 Task: Create in the project BrightWorks in Backlog an issue 'Develop a new feature to allow for predictive analytics and forecasting', assign it to team member softage.4@softage.net and change the status to IN PROGRESS. Create in the project BrightWorks in Backlog an issue 'Implement a new feature to allow for sentiment analysis of user feedback', assign it to team member softage.1@softage.net and change the status to IN PROGRESS
Action: Mouse moved to (172, 52)
Screenshot: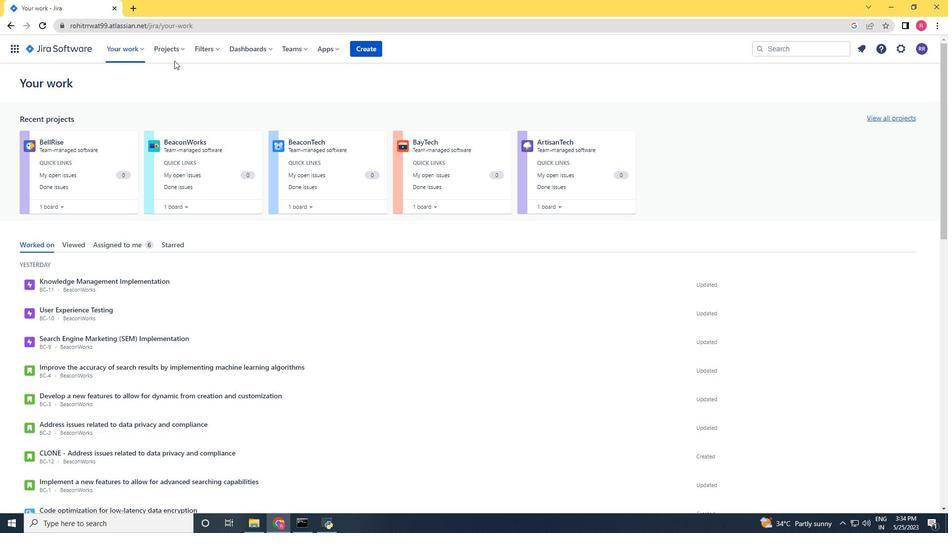 
Action: Mouse pressed left at (172, 52)
Screenshot: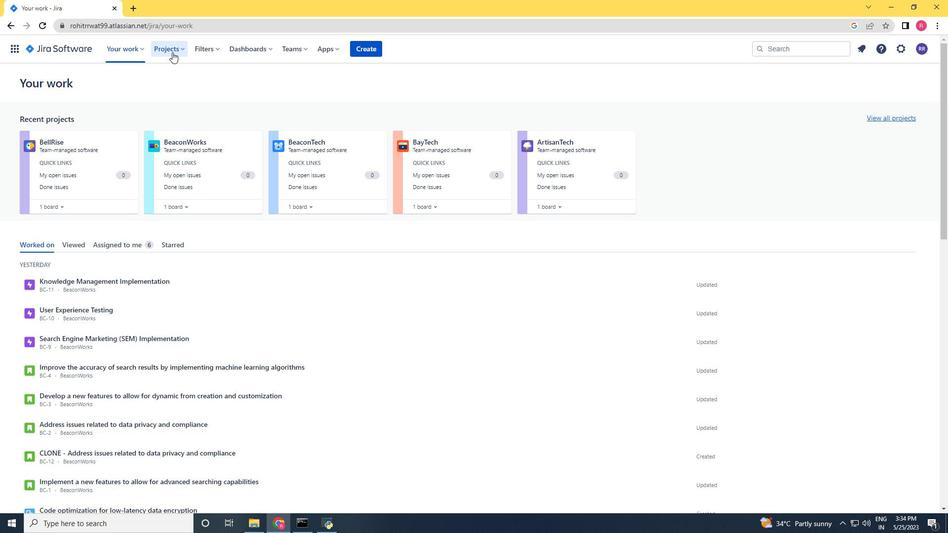 
Action: Mouse moved to (220, 87)
Screenshot: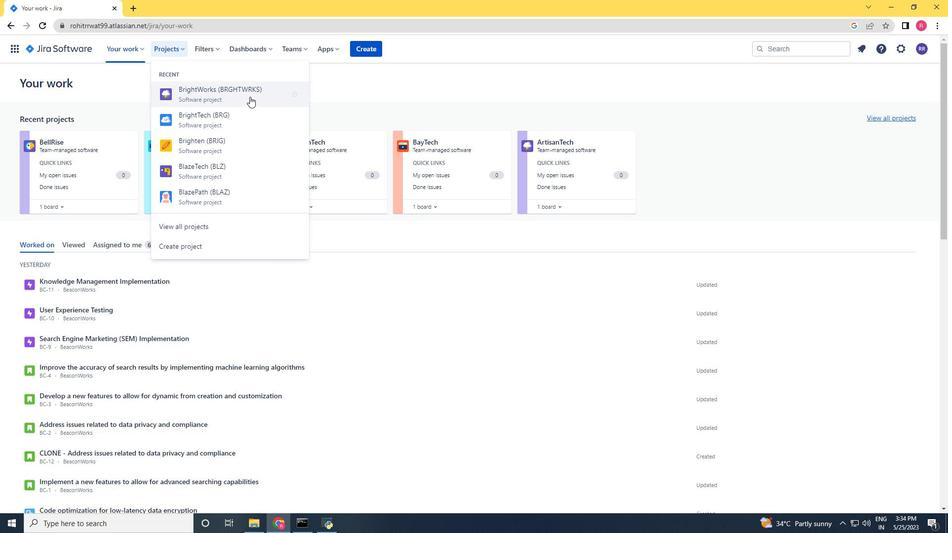 
Action: Mouse pressed left at (220, 87)
Screenshot: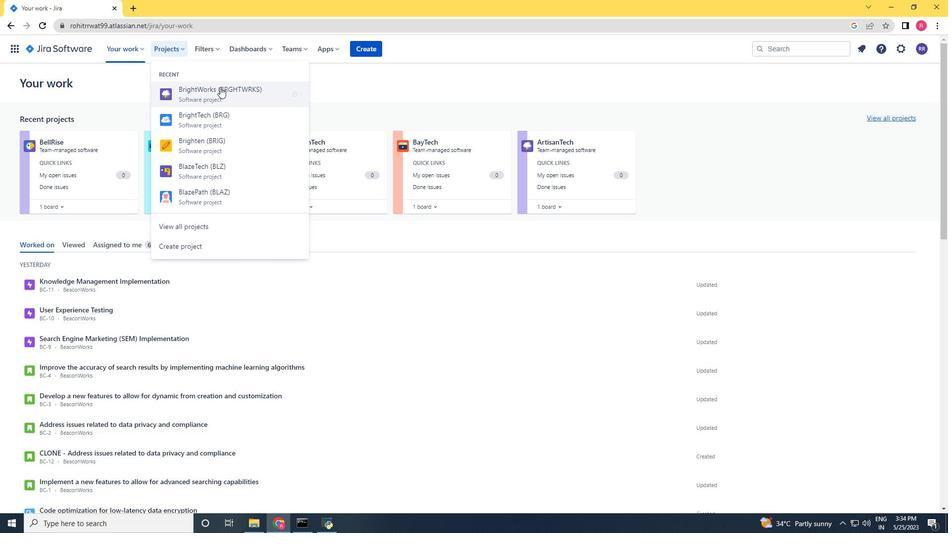 
Action: Mouse moved to (37, 145)
Screenshot: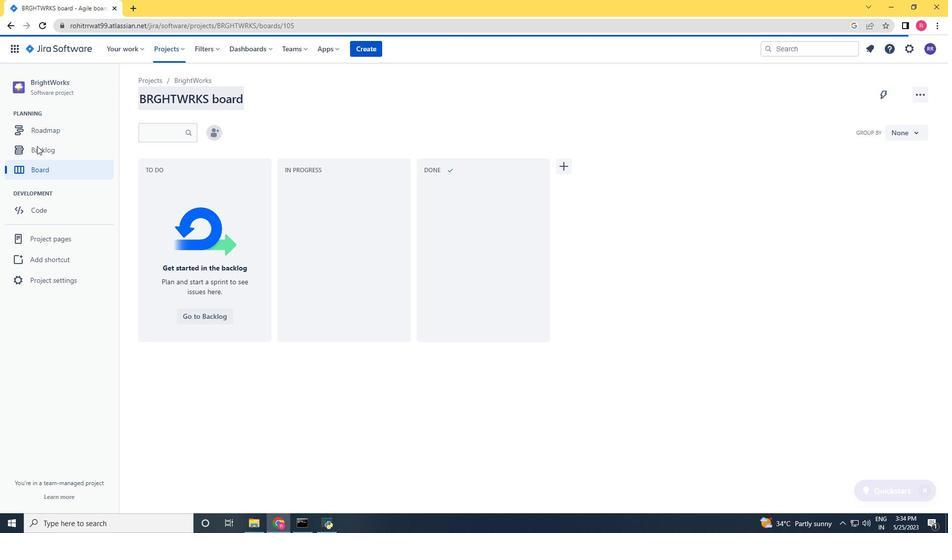 
Action: Mouse pressed left at (37, 145)
Screenshot: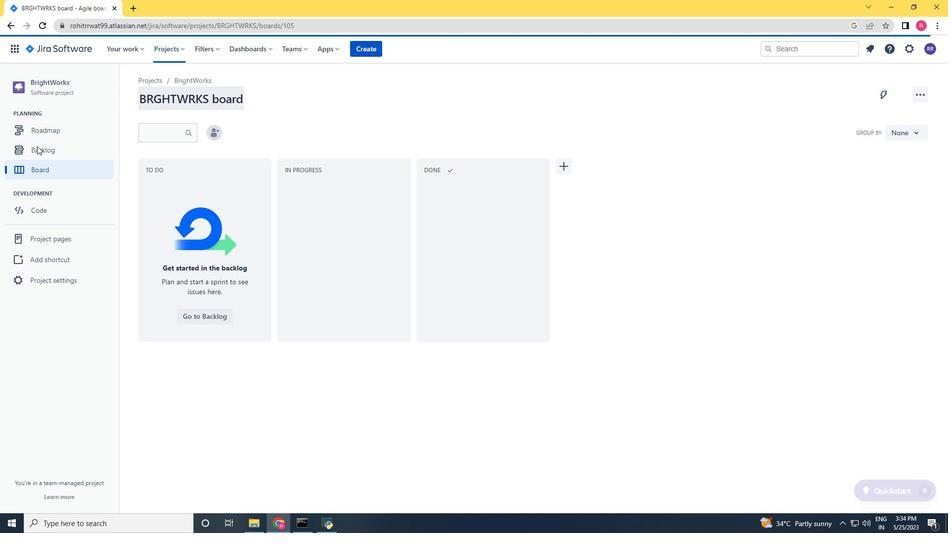 
Action: Mouse moved to (261, 153)
Screenshot: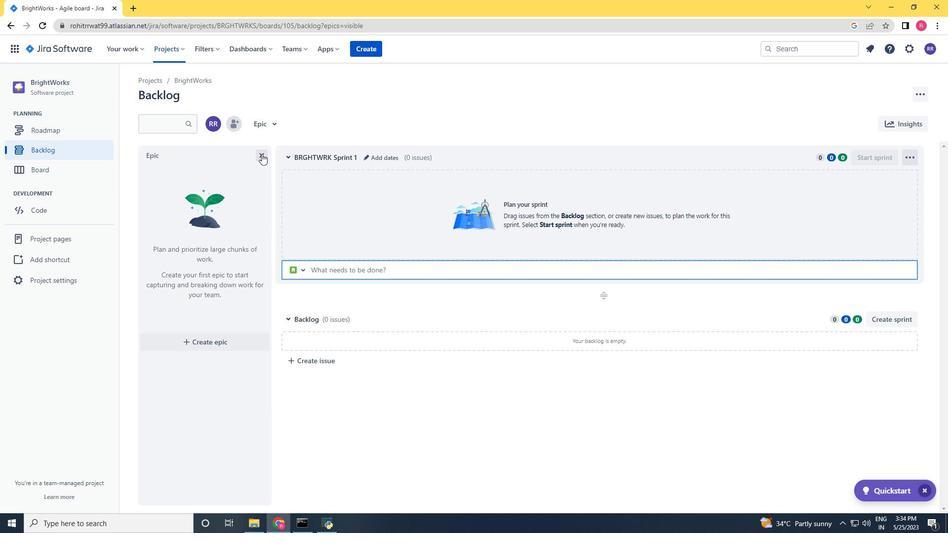 
Action: Mouse pressed left at (261, 153)
Screenshot: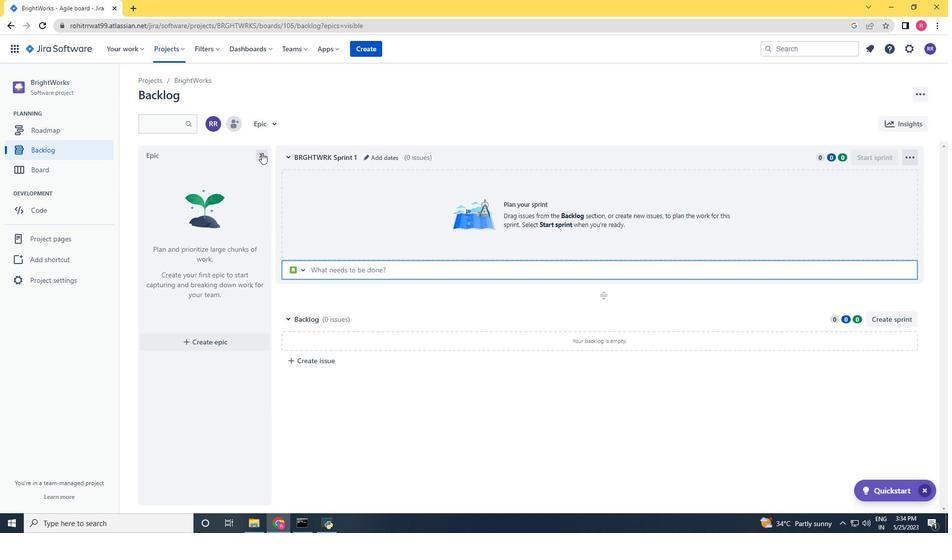 
Action: Mouse moved to (183, 360)
Screenshot: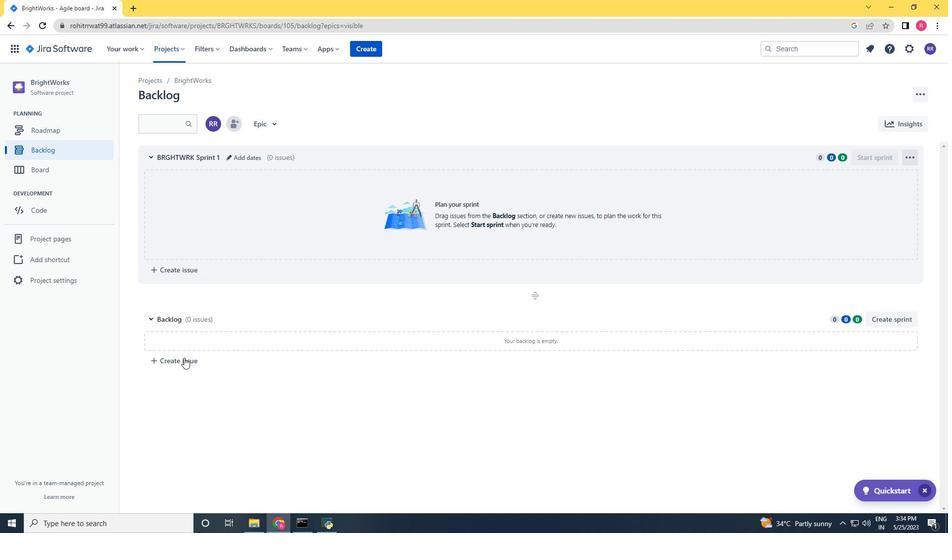 
Action: Mouse pressed left at (183, 360)
Screenshot: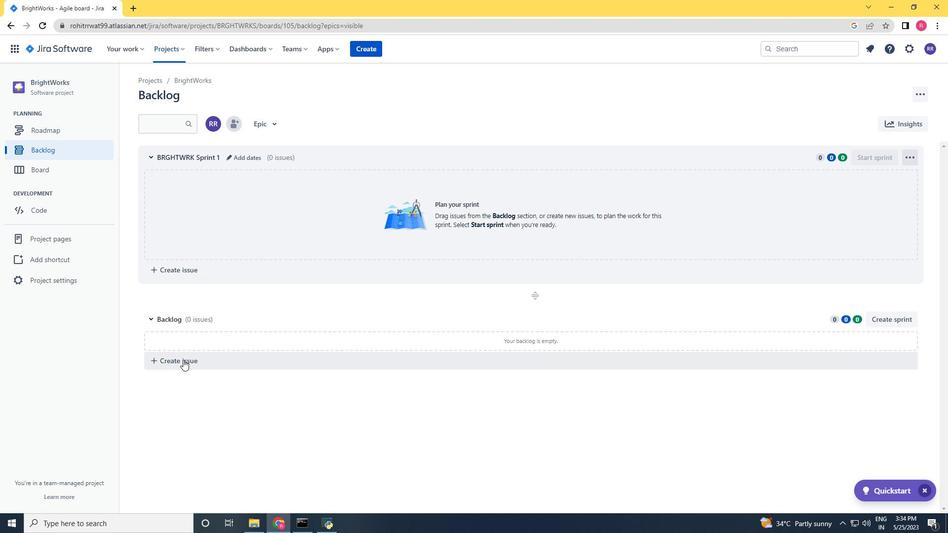 
Action: Key pressed <Key.shift>develop<Key.space>
Screenshot: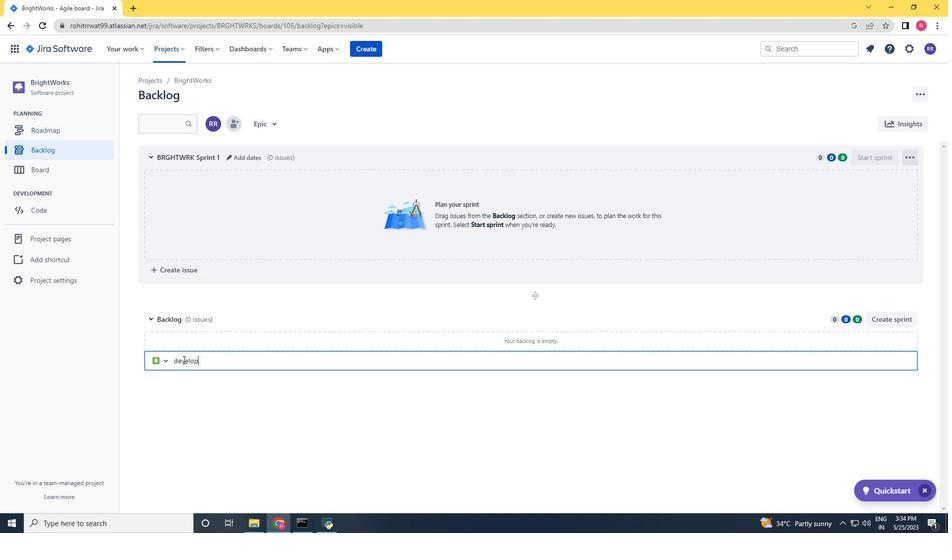 
Action: Mouse moved to (248, 237)
Screenshot: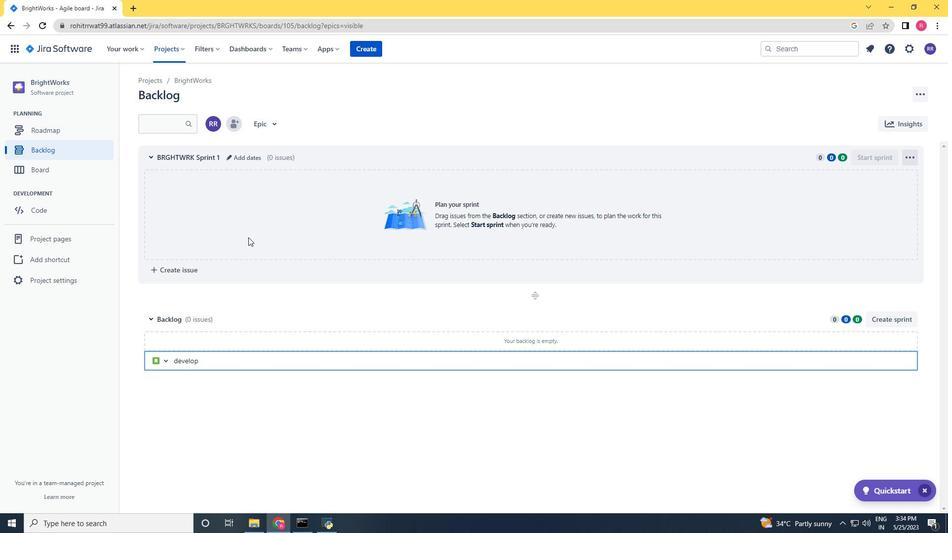 
Action: Key pressed a<Key.space>new<Key.space>features<Key.space>to<Key.space>allow<Key.space>for<Key.space>predica==<Key.backspace><Key.backspace><Key.backspace>tive<Key.space>analytics<Key.space>and<Key.space>forecasting<Key.space><Key.enter>
Screenshot: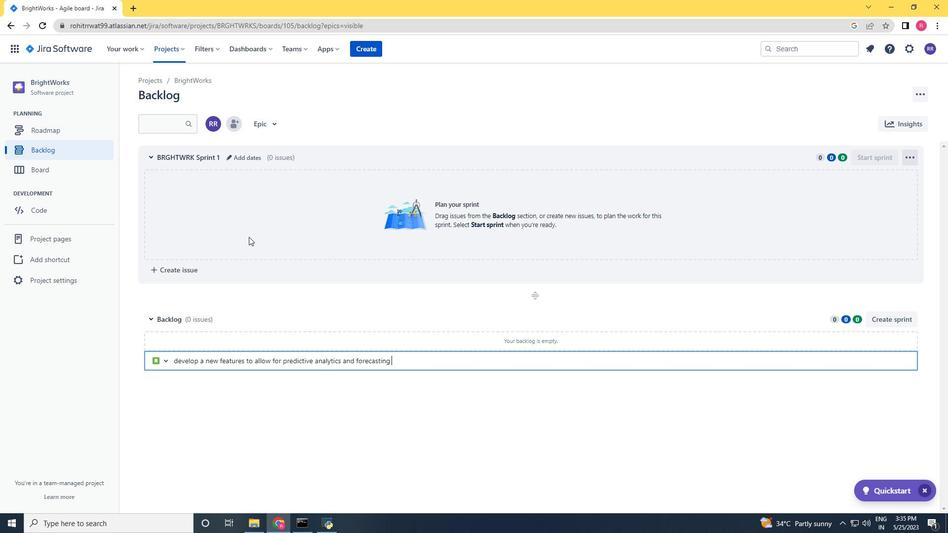 
Action: Mouse moved to (860, 340)
Screenshot: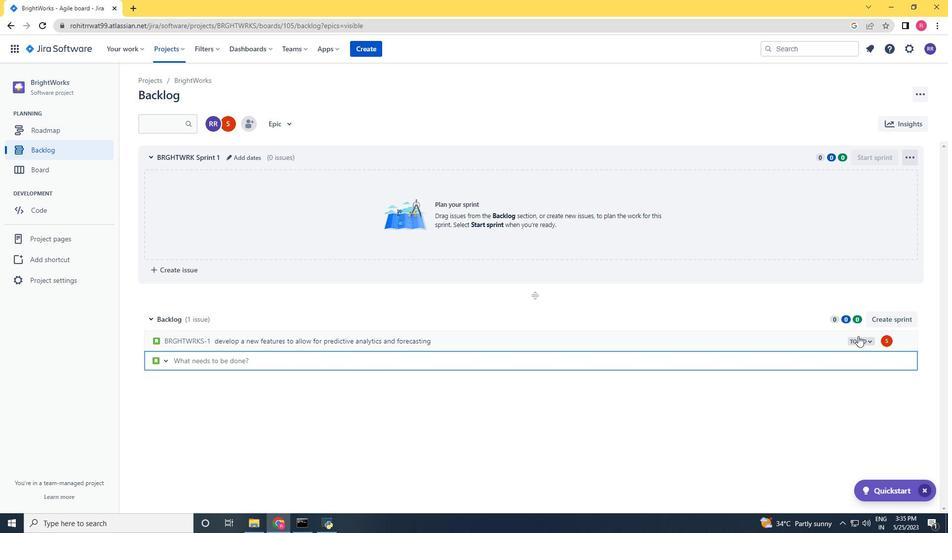 
Action: Mouse pressed left at (860, 340)
Screenshot: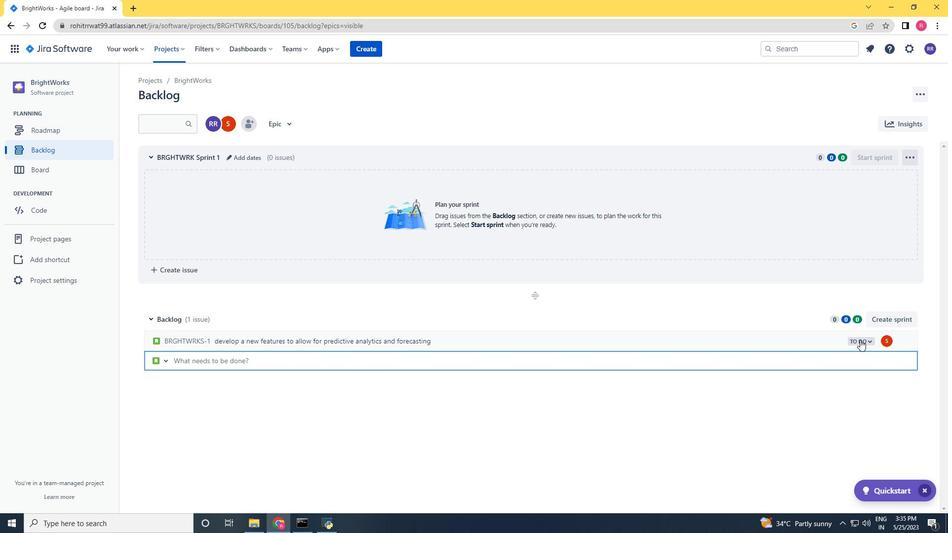 
Action: Mouse moved to (930, 150)
Screenshot: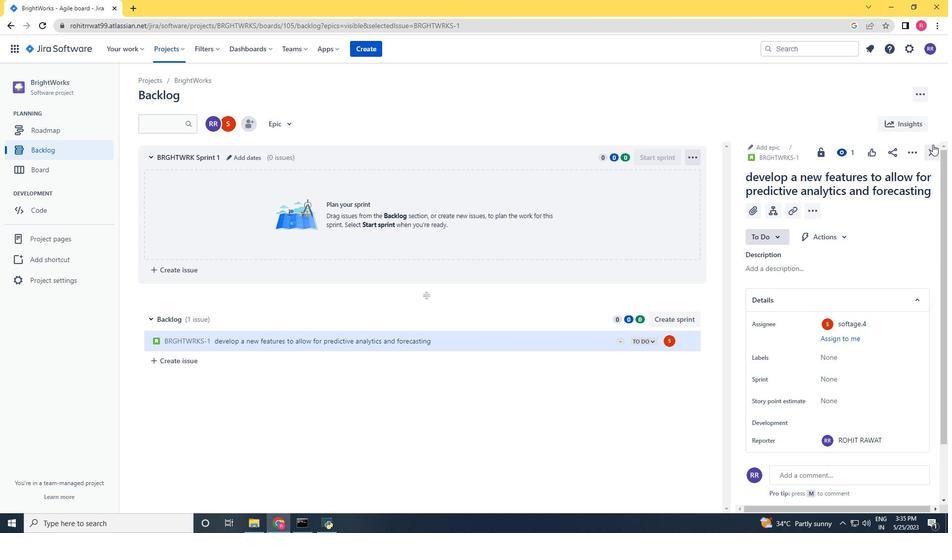 
Action: Mouse pressed left at (930, 150)
Screenshot: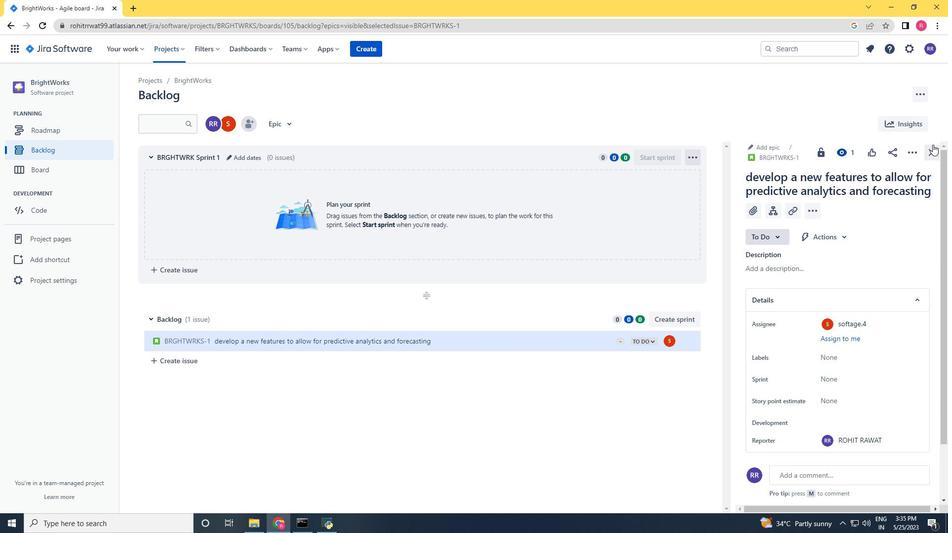 
Action: Mouse moved to (865, 342)
Screenshot: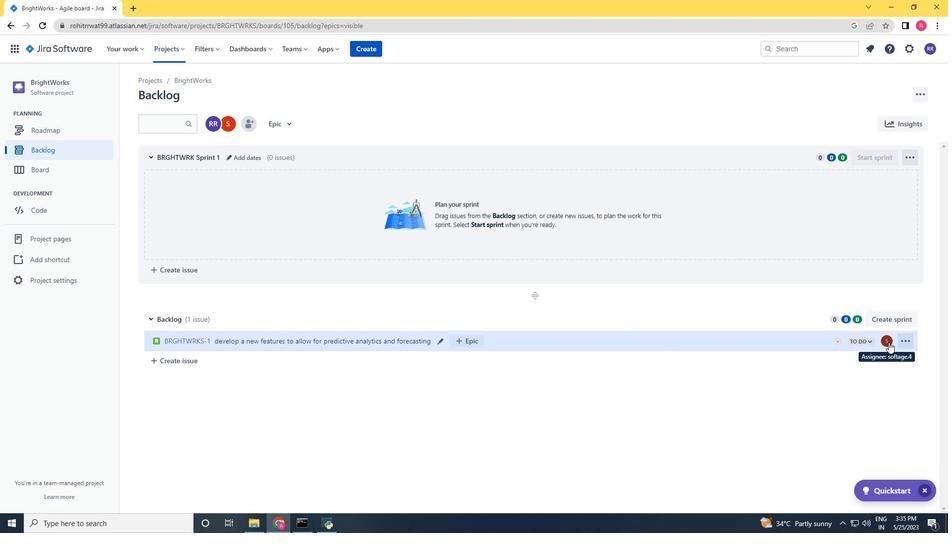 
Action: Mouse pressed left at (865, 342)
Screenshot: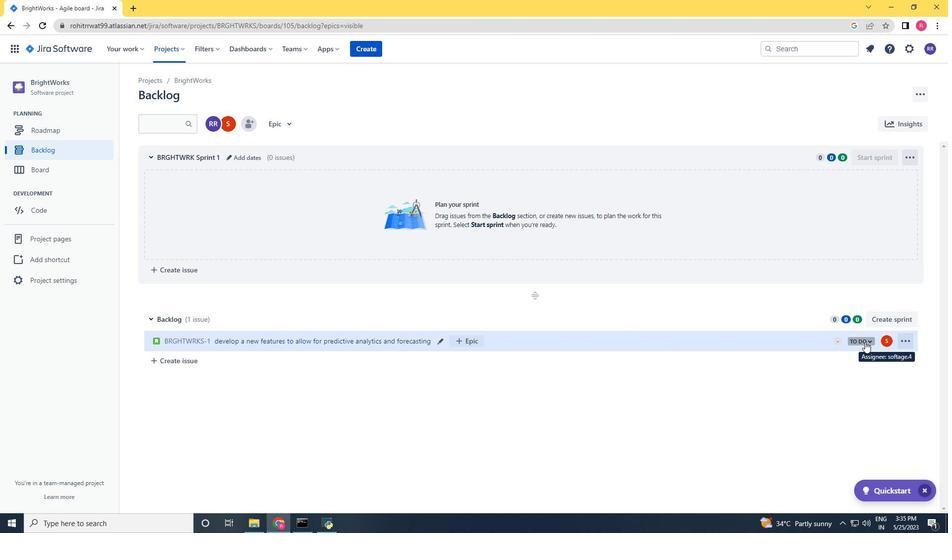 
Action: Mouse moved to (808, 362)
Screenshot: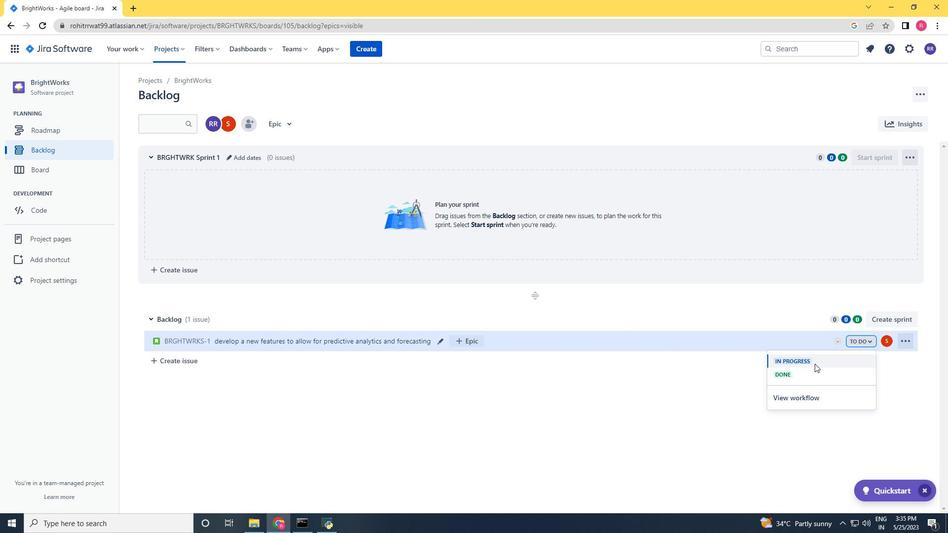 
Action: Mouse pressed left at (808, 362)
Screenshot: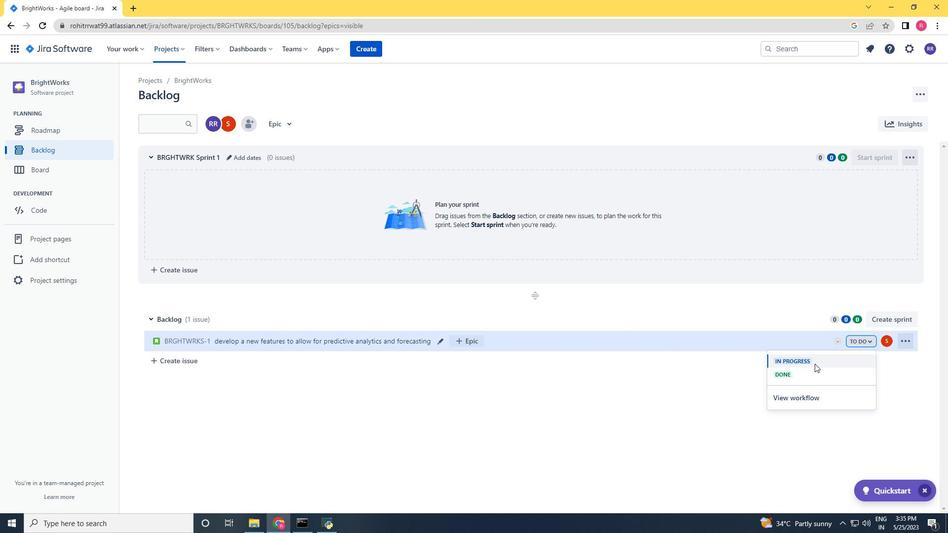 
Action: Mouse moved to (184, 364)
Screenshot: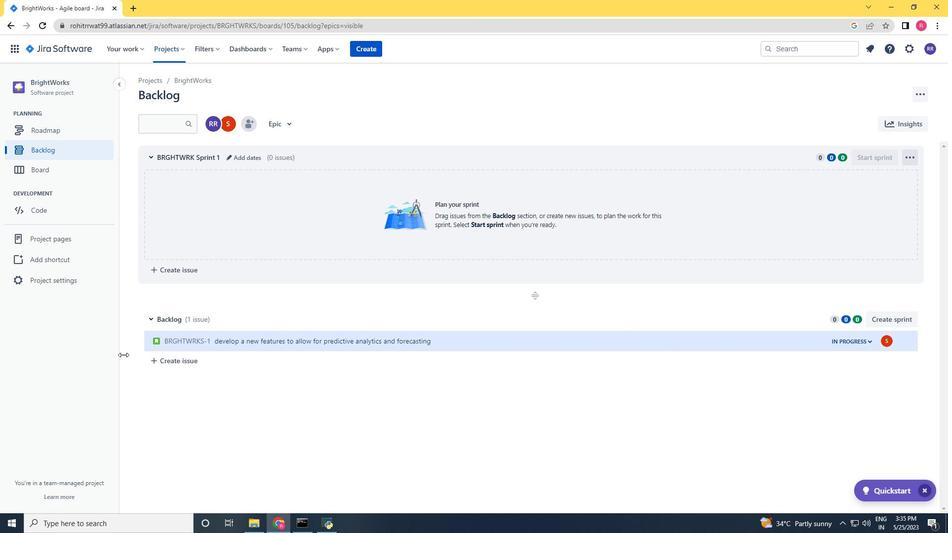 
Action: Mouse pressed left at (184, 364)
Screenshot: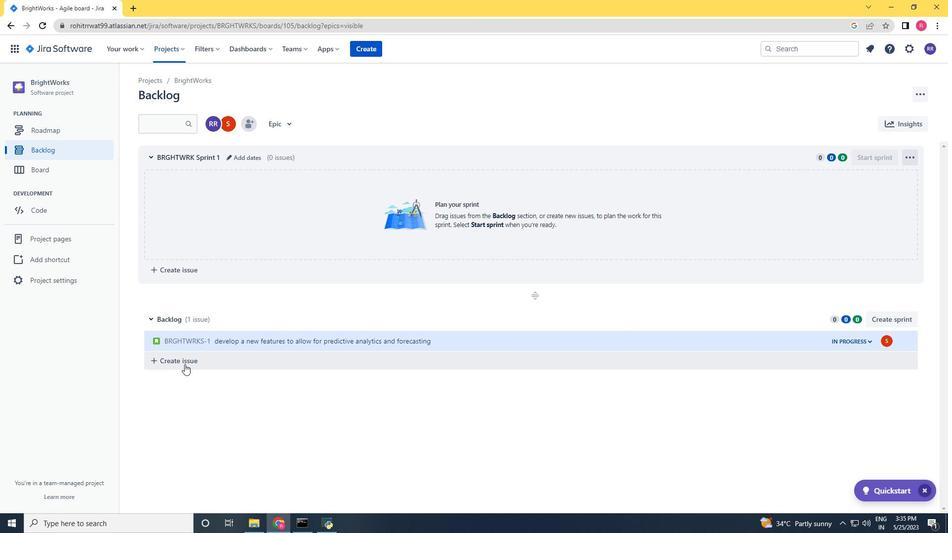 
Action: Key pressed <Key.shift_r>In<Key.backspace>mplement<Key.space>a<Key.space>new<Key.space>feature<Key.space>to<Key.space>allow<Key.space>for<Key.space>sentiment<Key.space>analysis<Key.space>of<Key.space>user<Key.space>d<Key.backspace>feedback<Key.space><Key.enter>
Screenshot: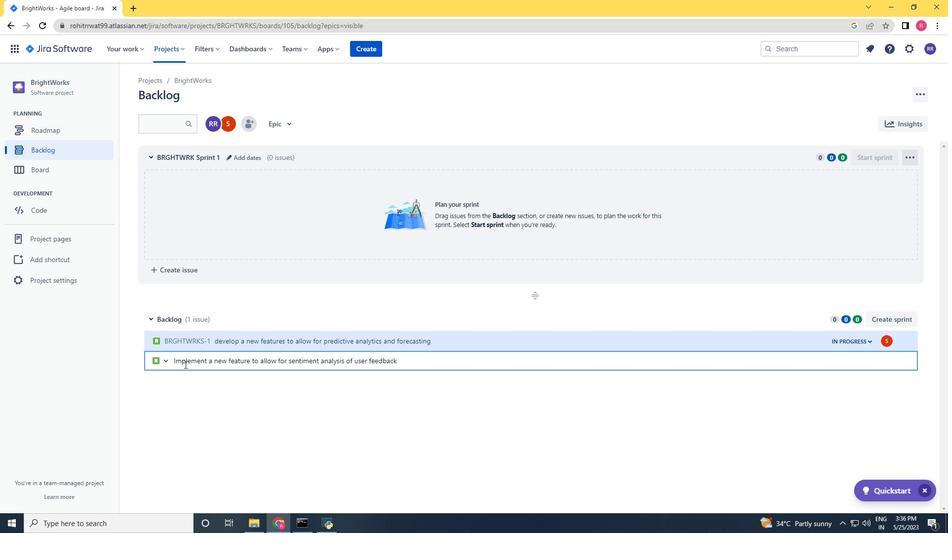 
Action: Mouse scrolled (184, 365) with delta (0, 0)
Screenshot: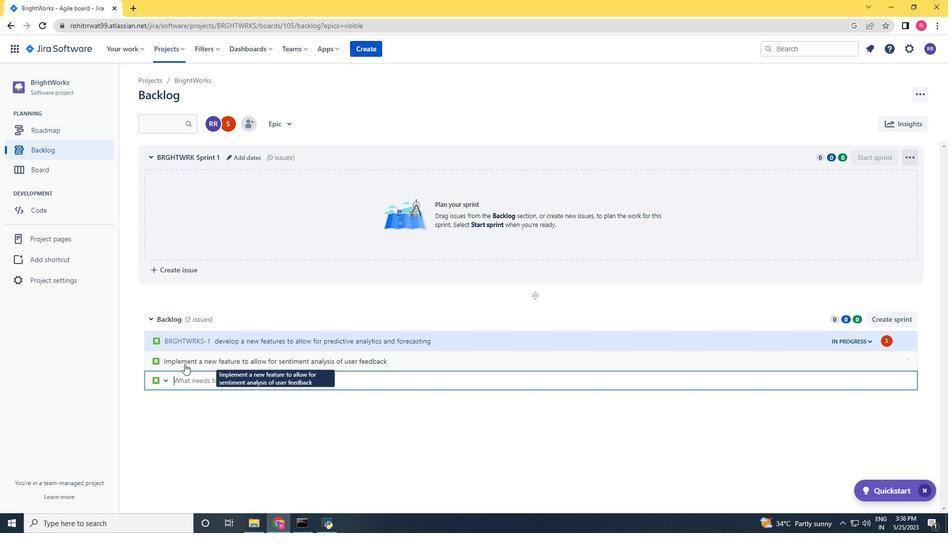 
Action: Mouse moved to (882, 361)
Screenshot: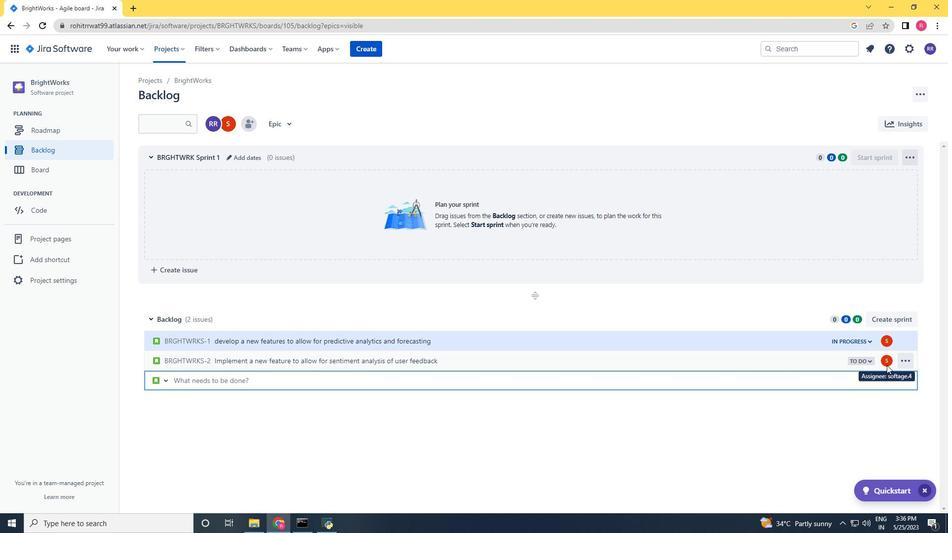 
Action: Mouse pressed left at (882, 361)
Screenshot: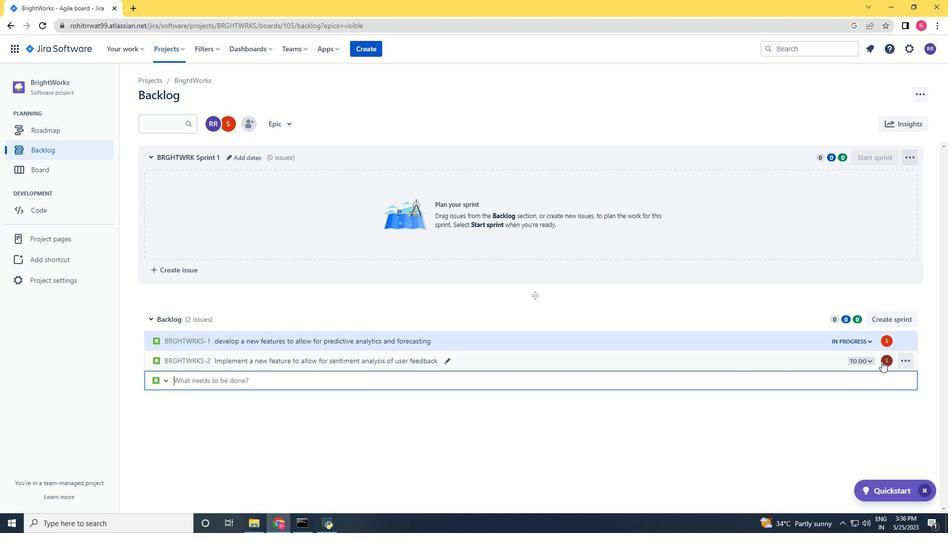 
Action: Key pressed softage.1<Key.shift>@softage.net
Screenshot: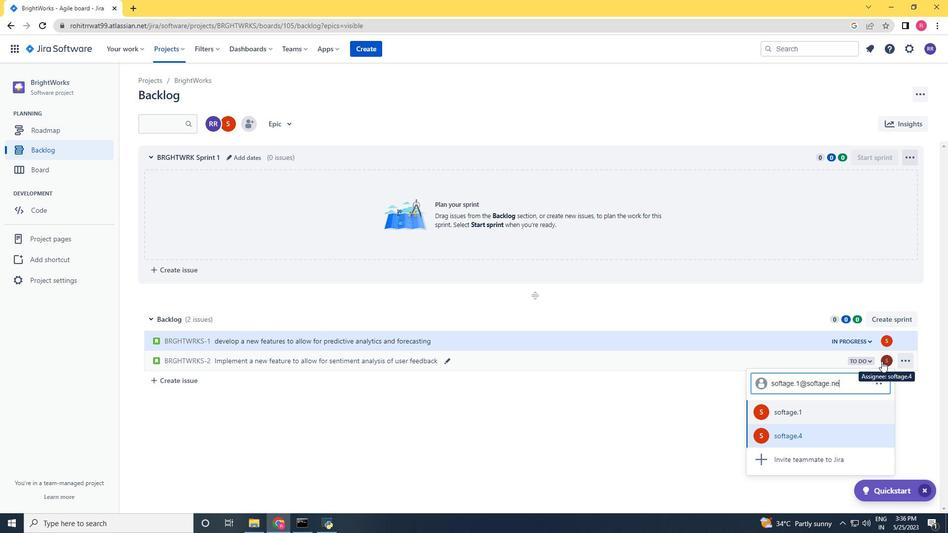 
Action: Mouse moved to (800, 410)
Screenshot: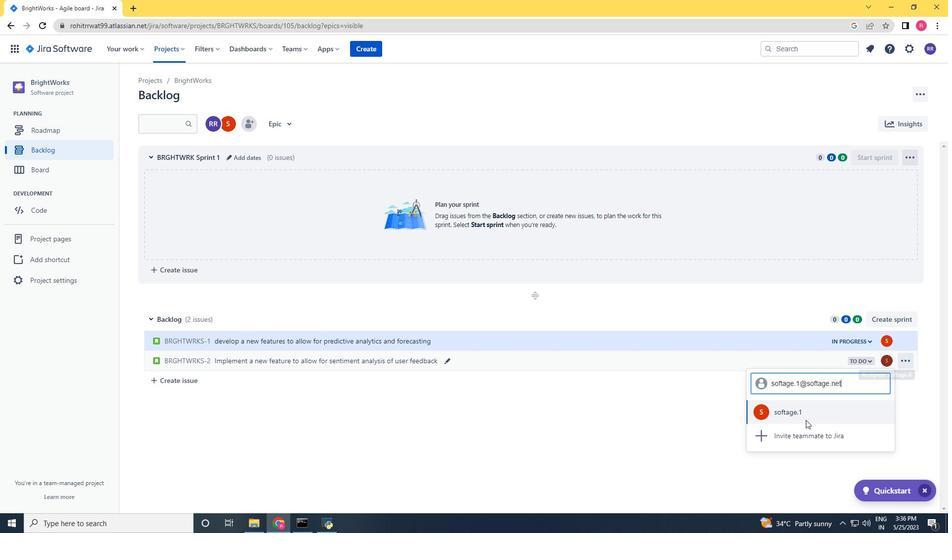 
Action: Mouse pressed left at (800, 410)
Screenshot: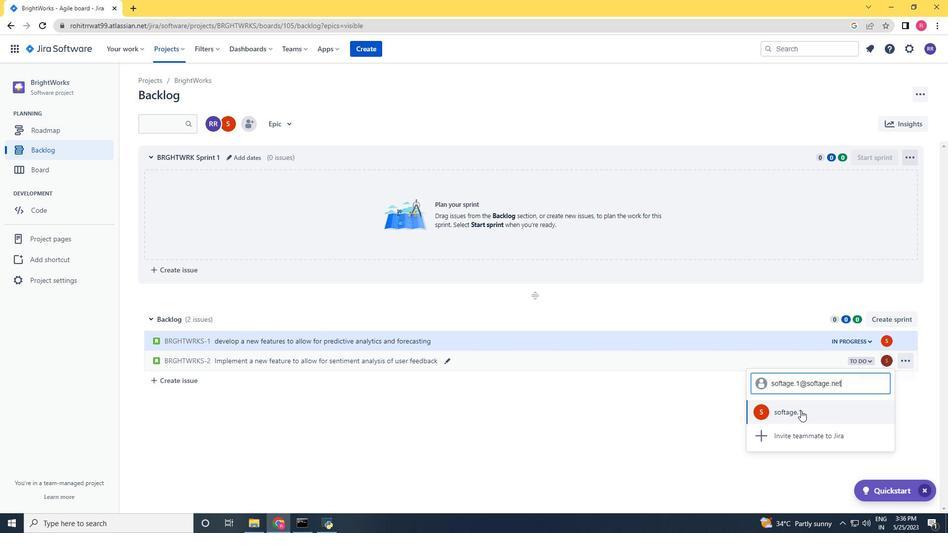 
Action: Mouse moved to (866, 358)
Screenshot: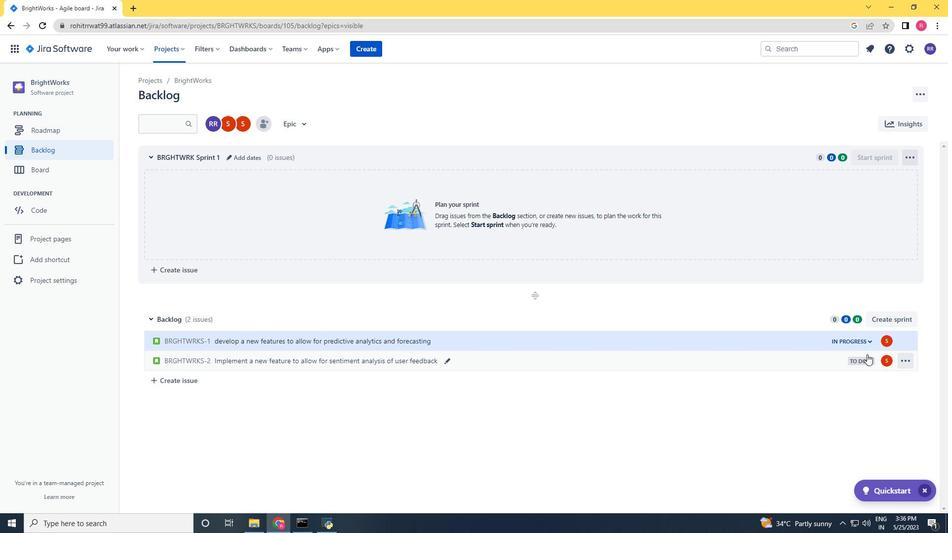 
Action: Mouse pressed left at (866, 358)
Screenshot: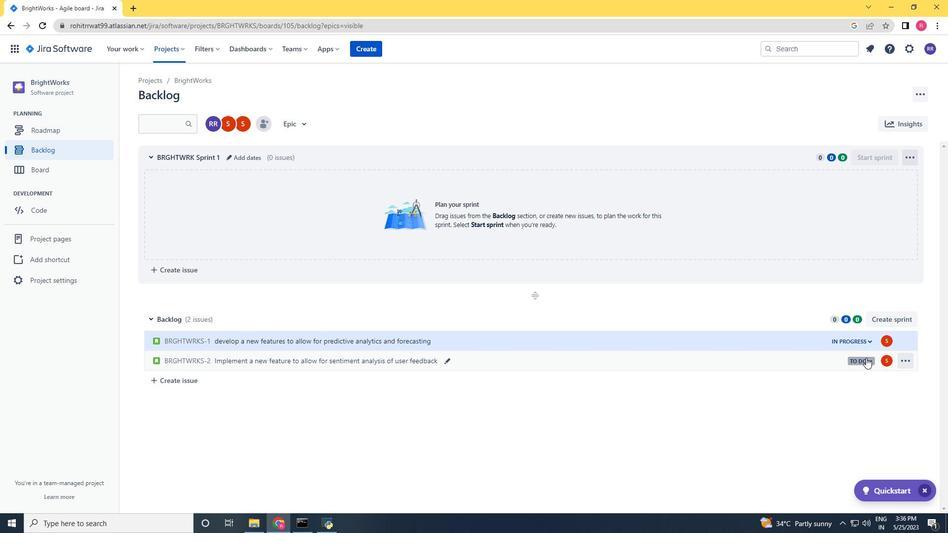 
Action: Mouse moved to (800, 379)
Screenshot: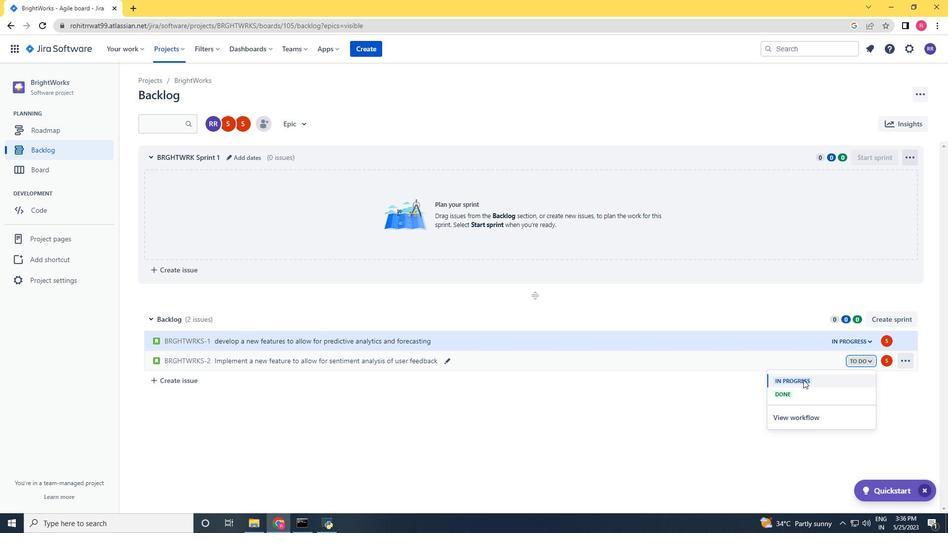 
Action: Mouse pressed left at (800, 379)
Screenshot: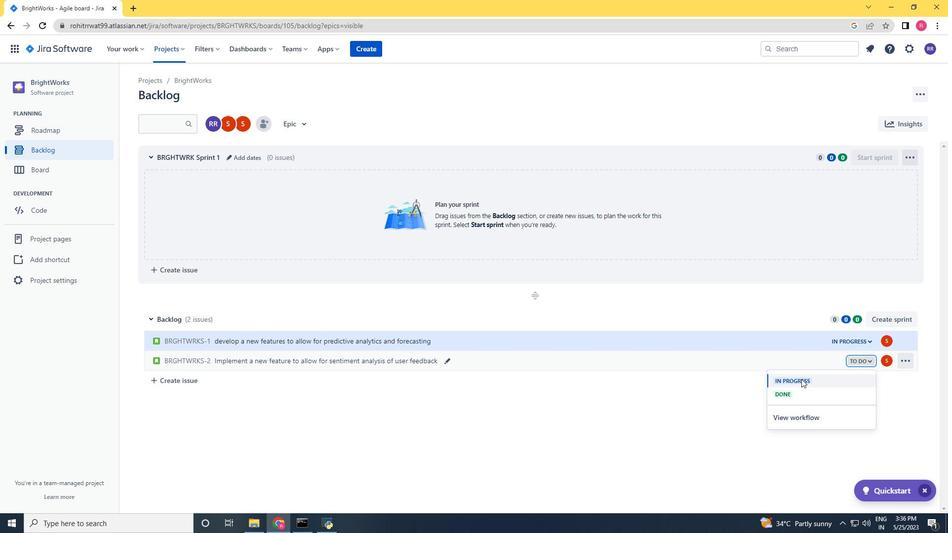 
Action: Mouse moved to (395, 413)
Screenshot: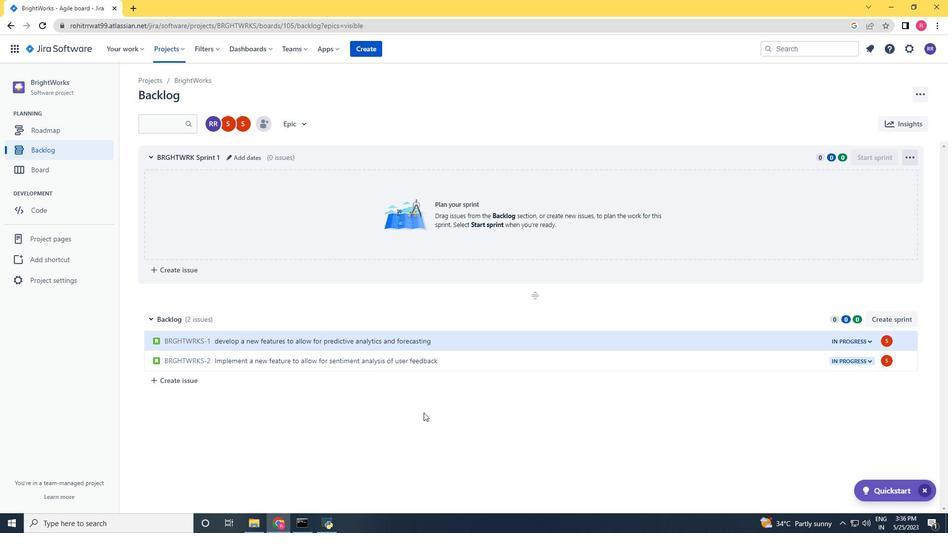 
Action: Mouse scrolled (395, 414) with delta (0, 0)
Screenshot: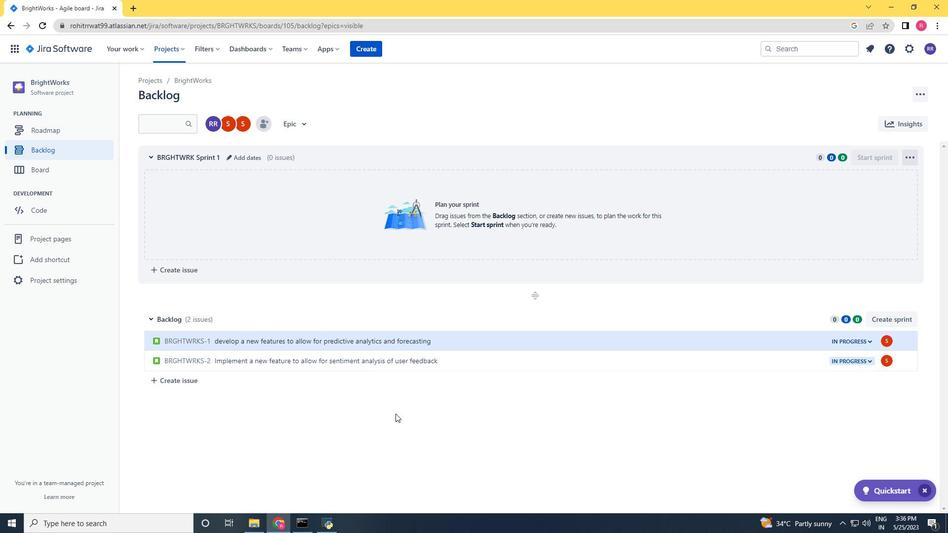 
Action: Mouse scrolled (395, 414) with delta (0, 0)
Screenshot: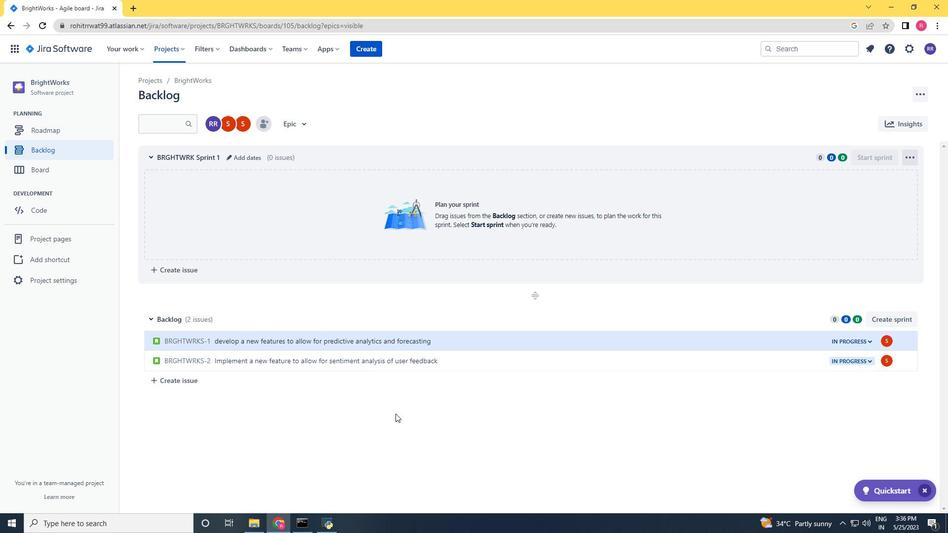 
Action: Mouse scrolled (395, 414) with delta (0, 0)
Screenshot: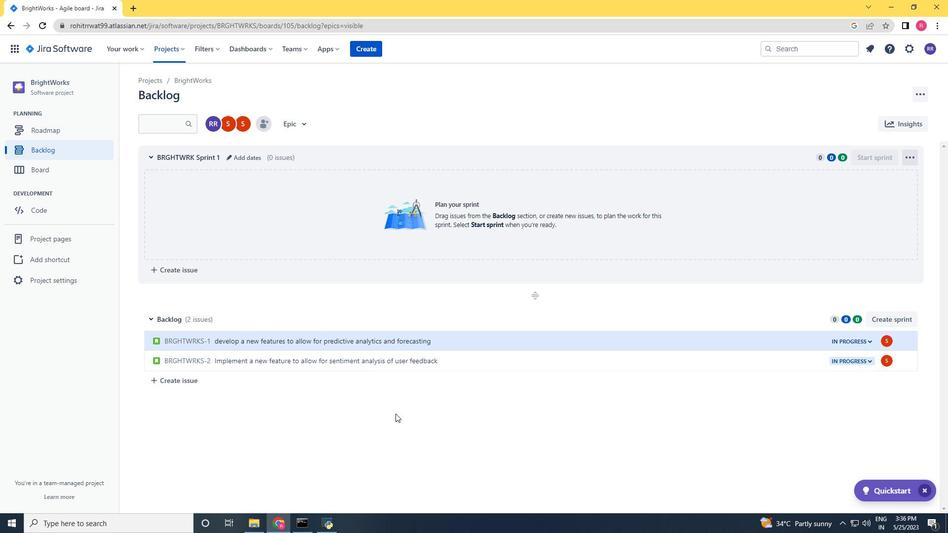 
Action: Mouse scrolled (395, 414) with delta (0, 0)
Screenshot: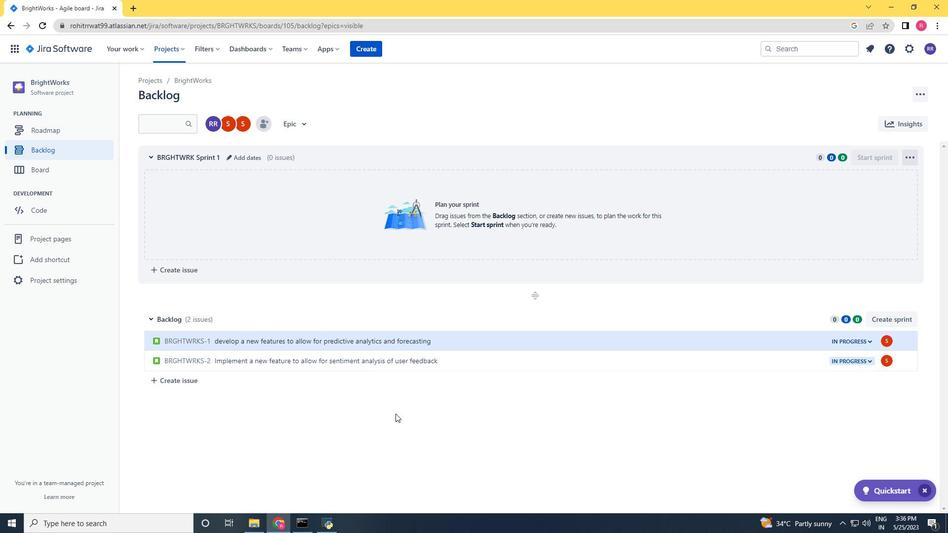 
